 Task: Sort the products in the category "Mexican" by unit price (low first).
Action: Mouse moved to (17, 134)
Screenshot: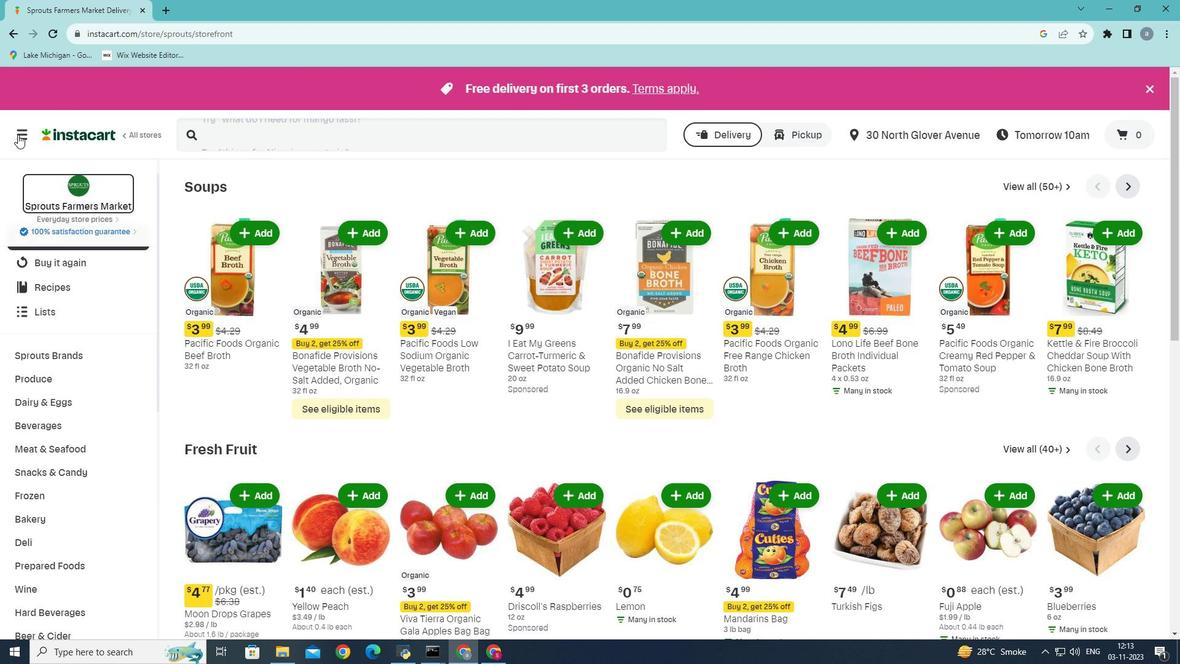 
Action: Mouse pressed left at (17, 134)
Screenshot: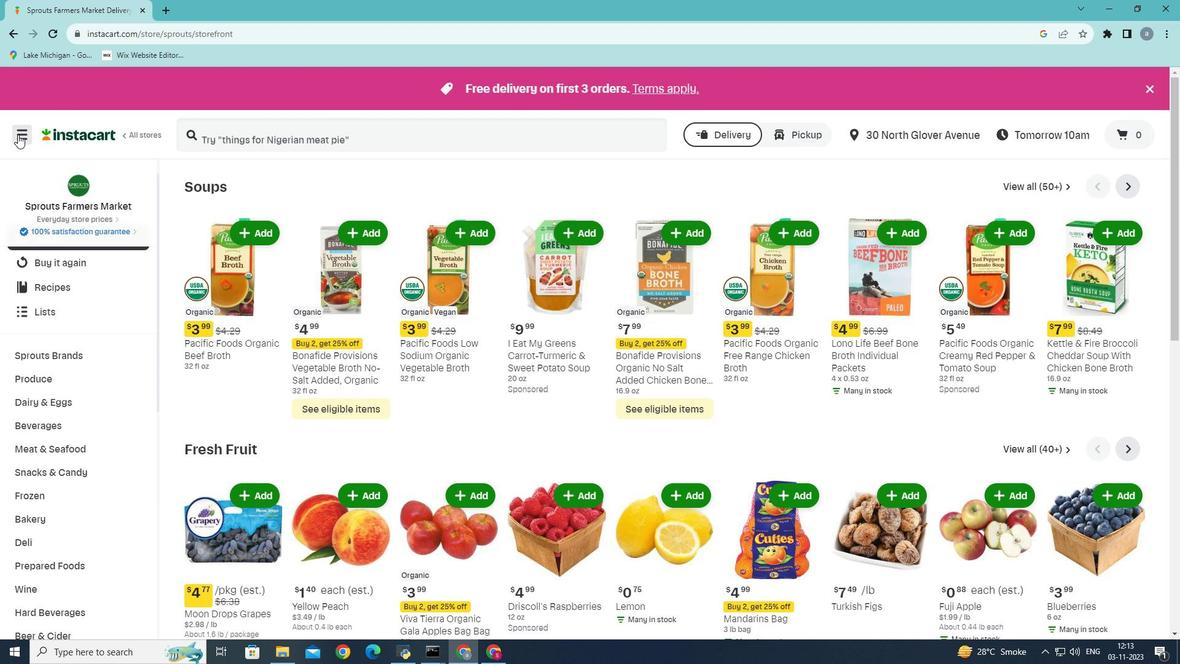 
Action: Mouse moved to (55, 345)
Screenshot: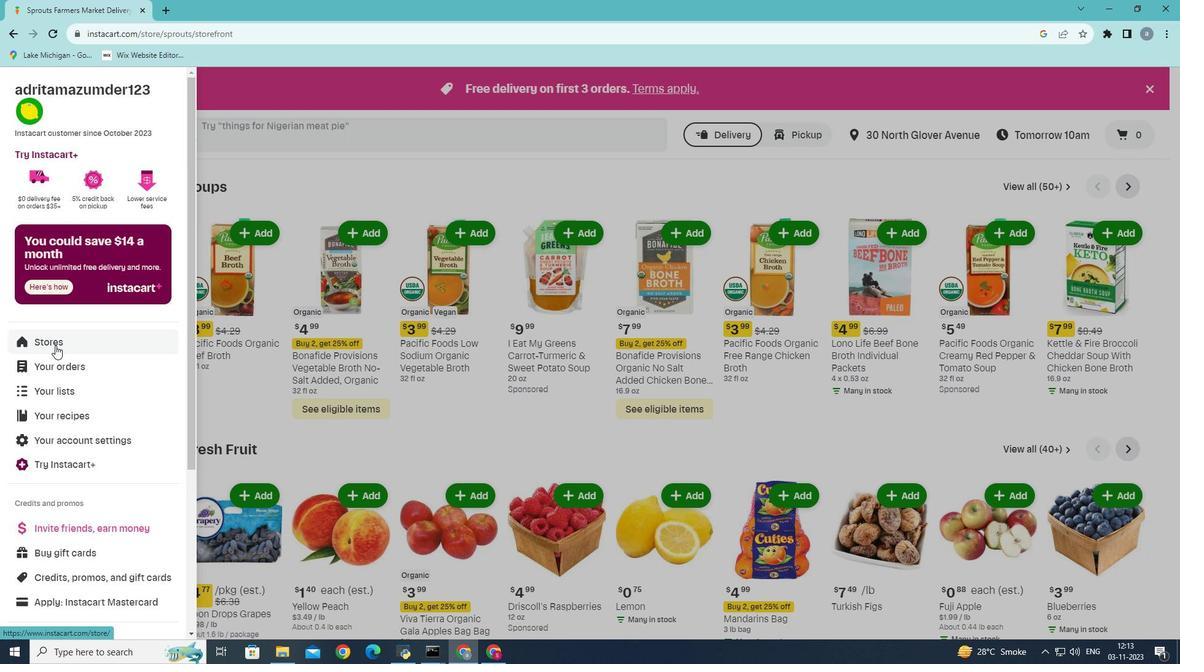
Action: Mouse pressed left at (55, 345)
Screenshot: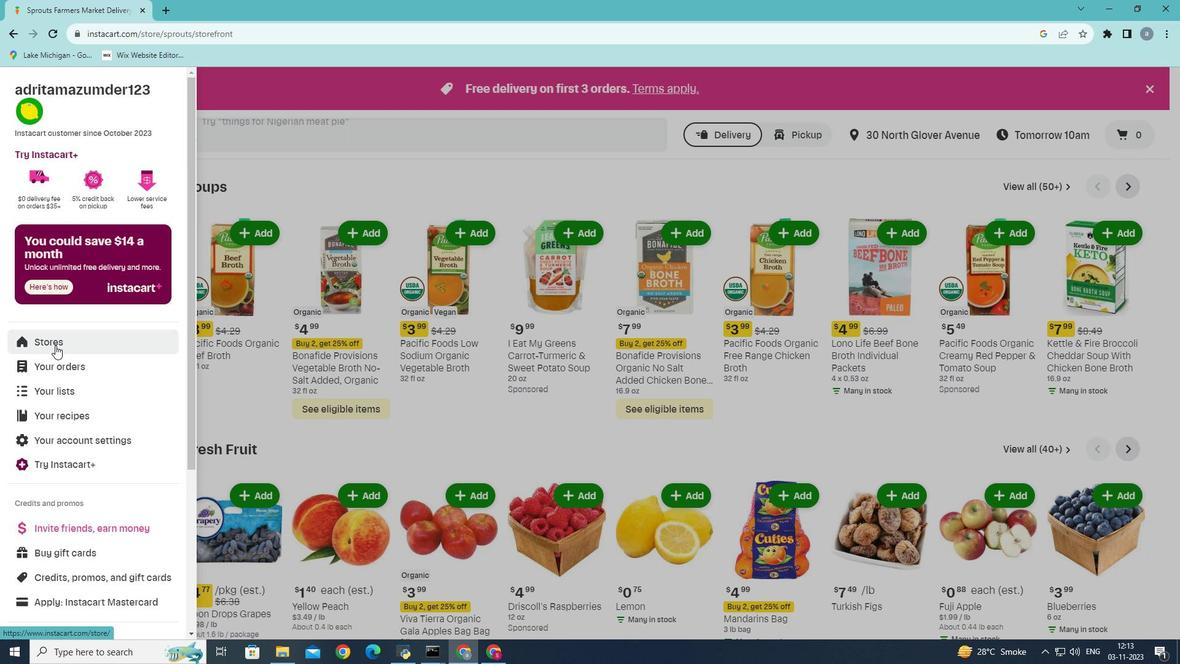 
Action: Mouse moved to (295, 131)
Screenshot: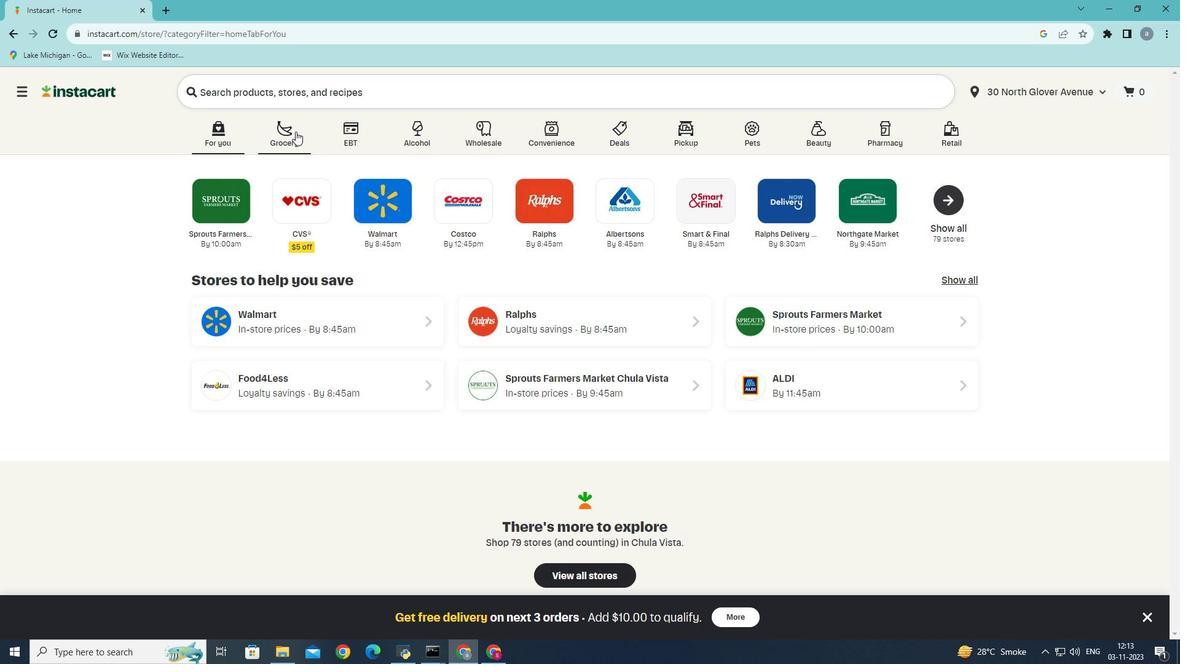 
Action: Mouse pressed left at (295, 131)
Screenshot: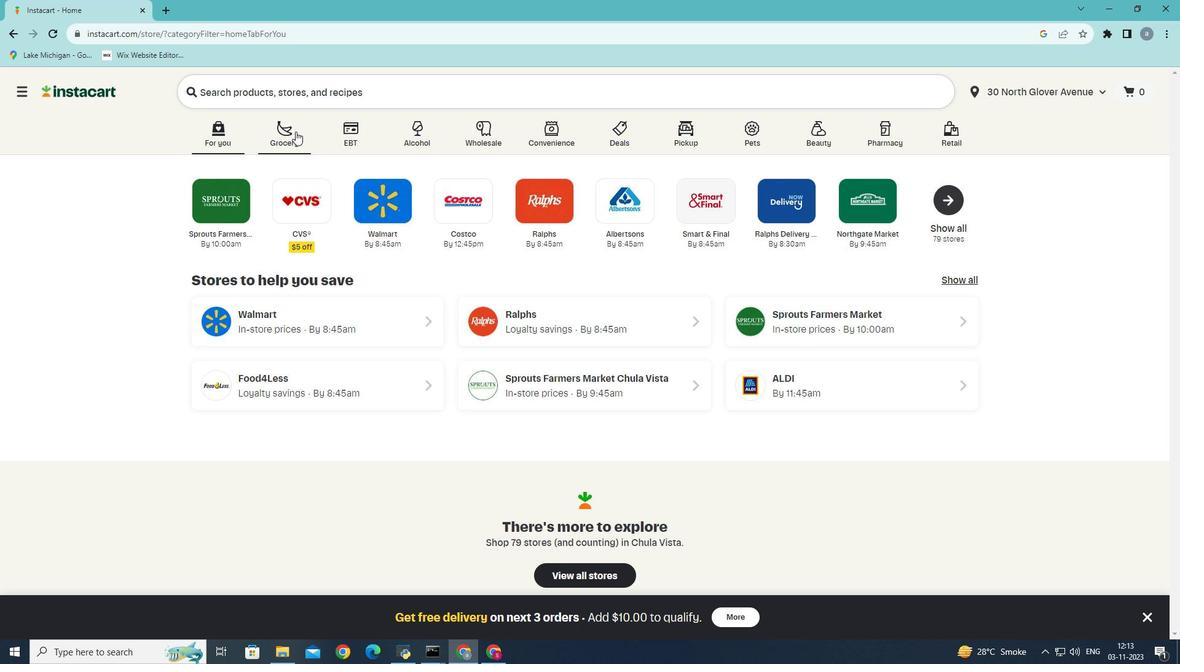 
Action: Mouse moved to (266, 365)
Screenshot: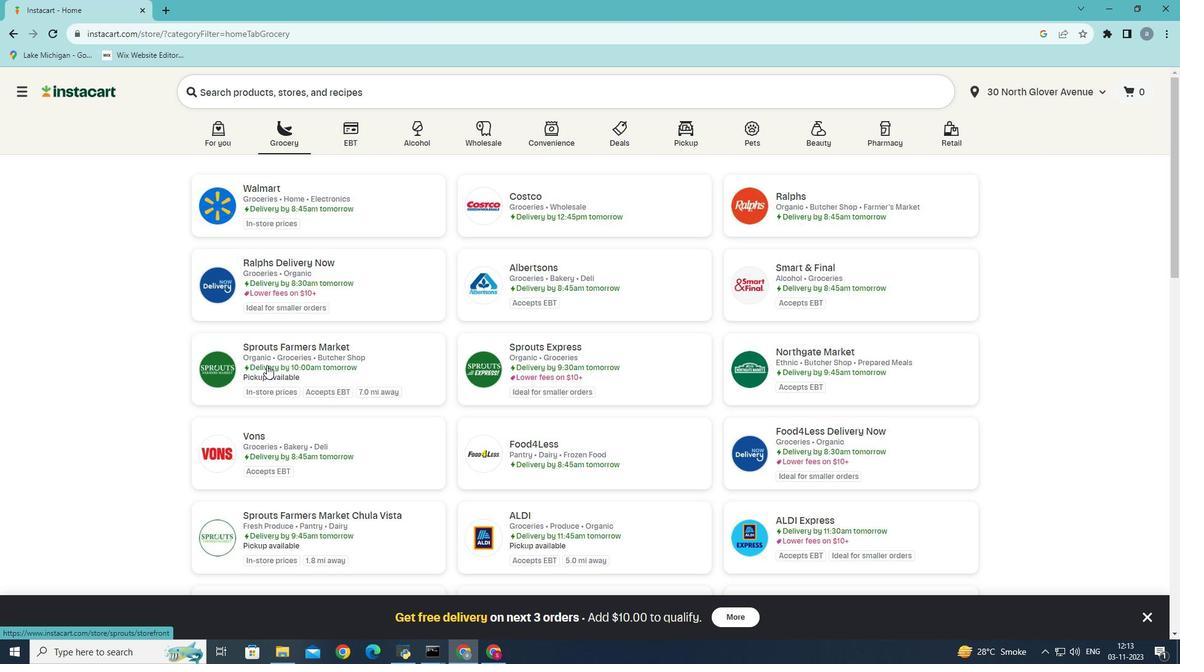
Action: Mouse pressed left at (266, 365)
Screenshot: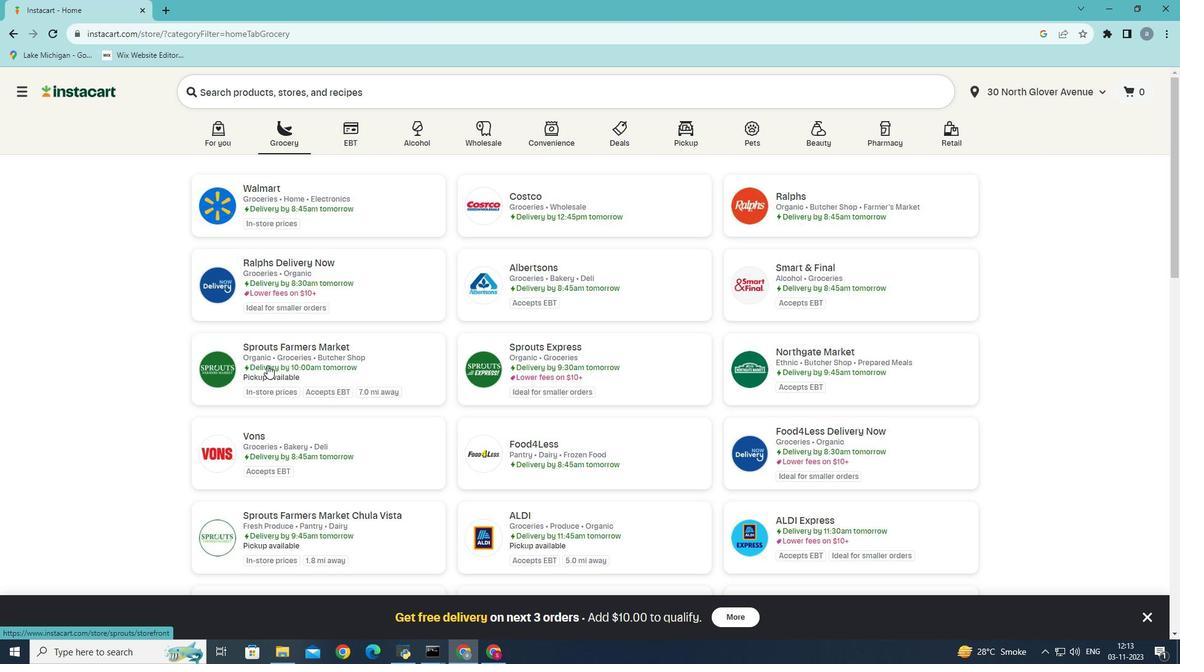 
Action: Mouse moved to (36, 631)
Screenshot: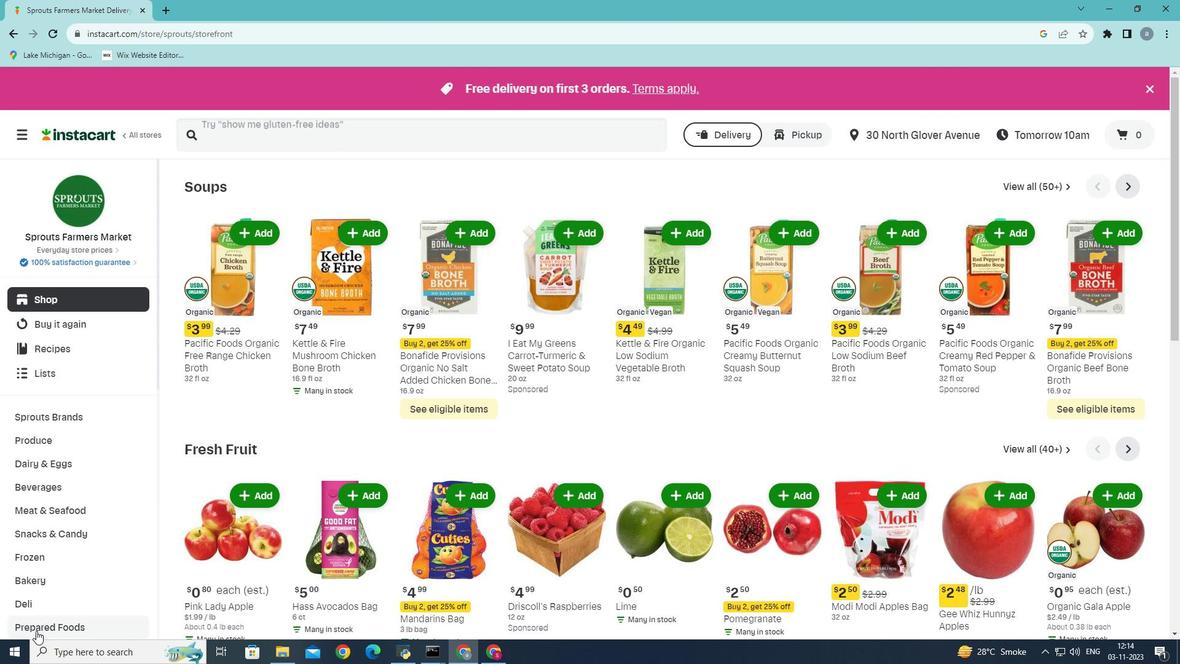
Action: Mouse pressed left at (36, 631)
Screenshot: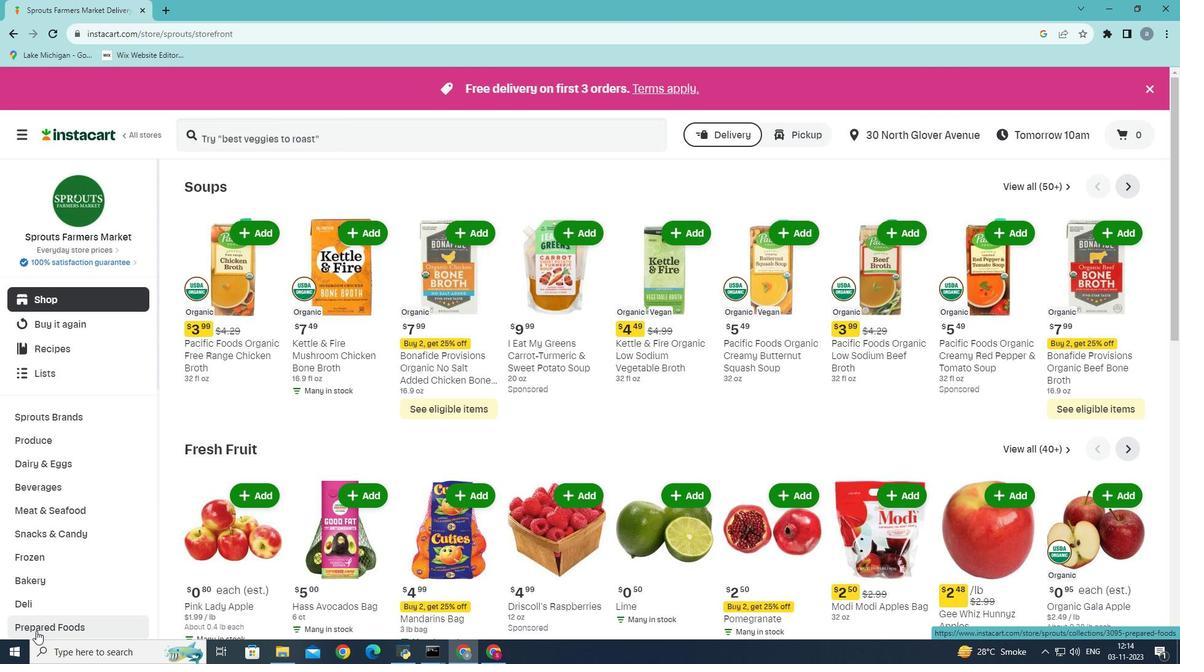 
Action: Mouse moved to (420, 214)
Screenshot: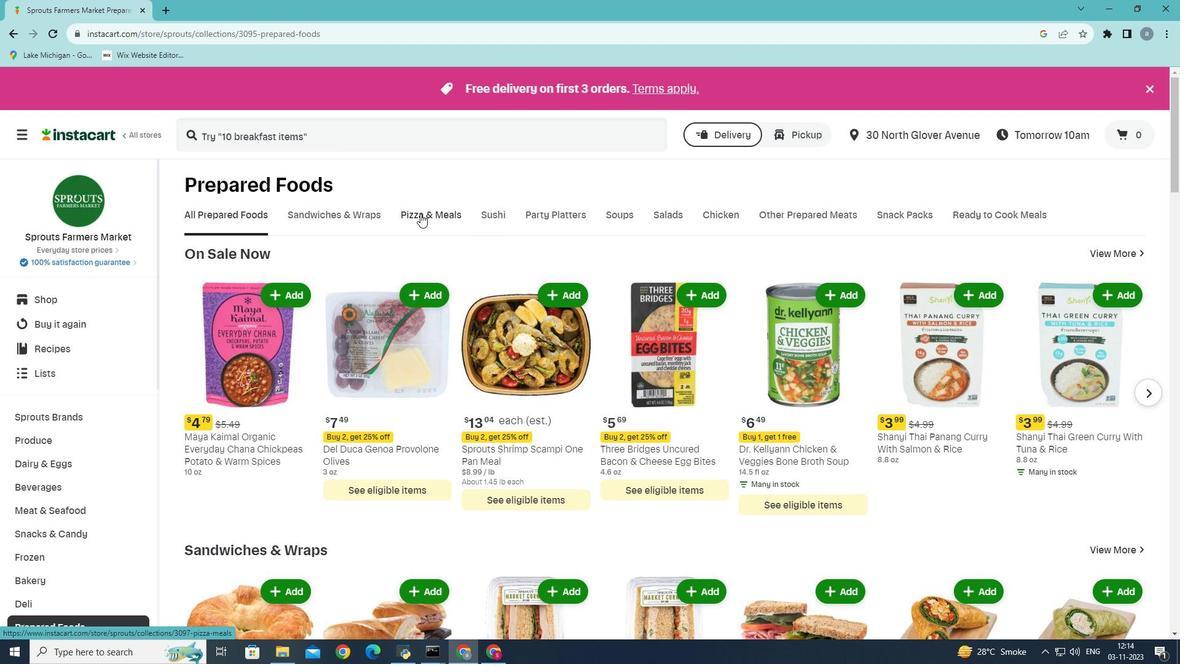 
Action: Mouse pressed left at (420, 214)
Screenshot: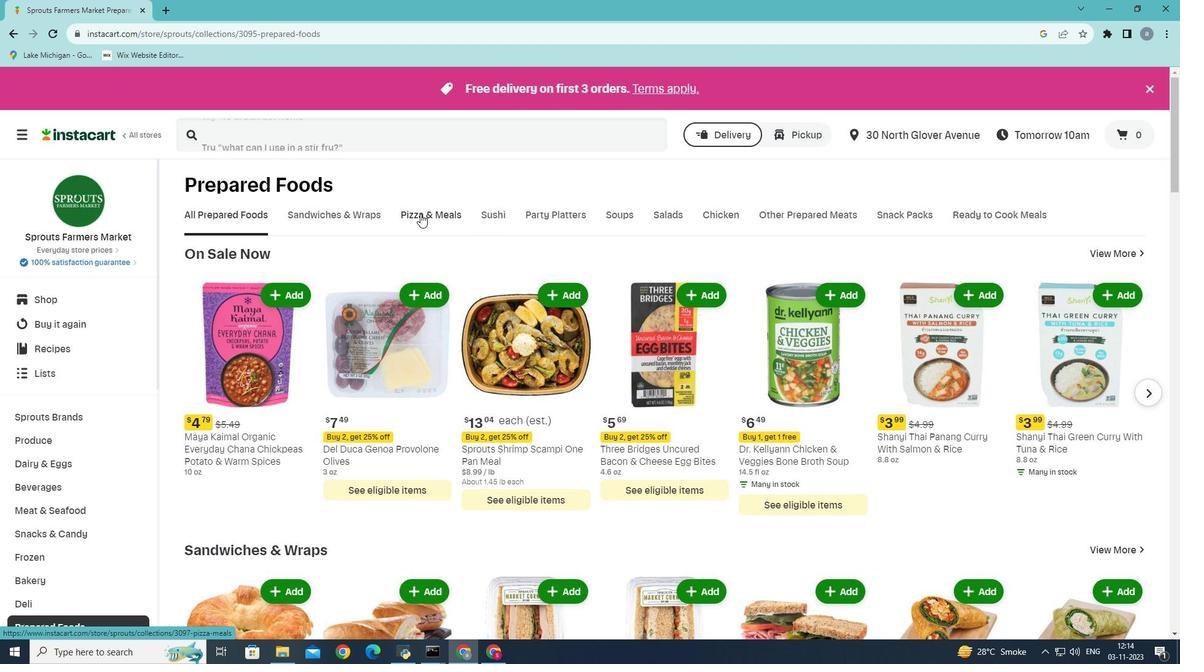 
Action: Mouse moved to (556, 268)
Screenshot: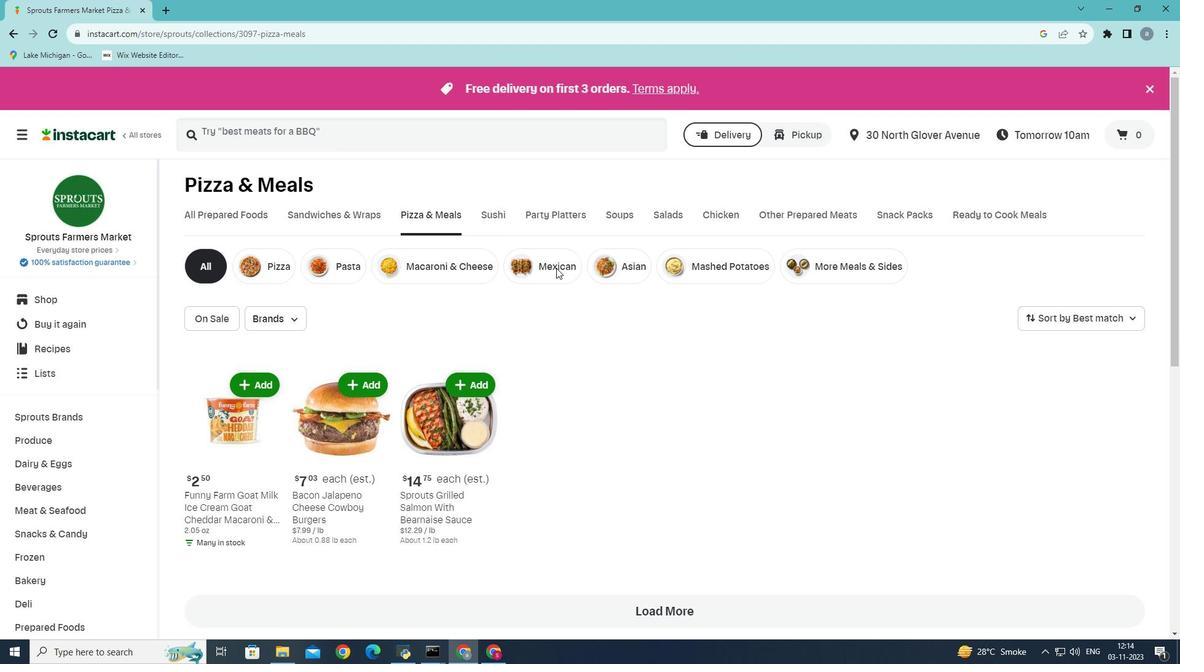 
Action: Mouse pressed left at (556, 268)
Screenshot: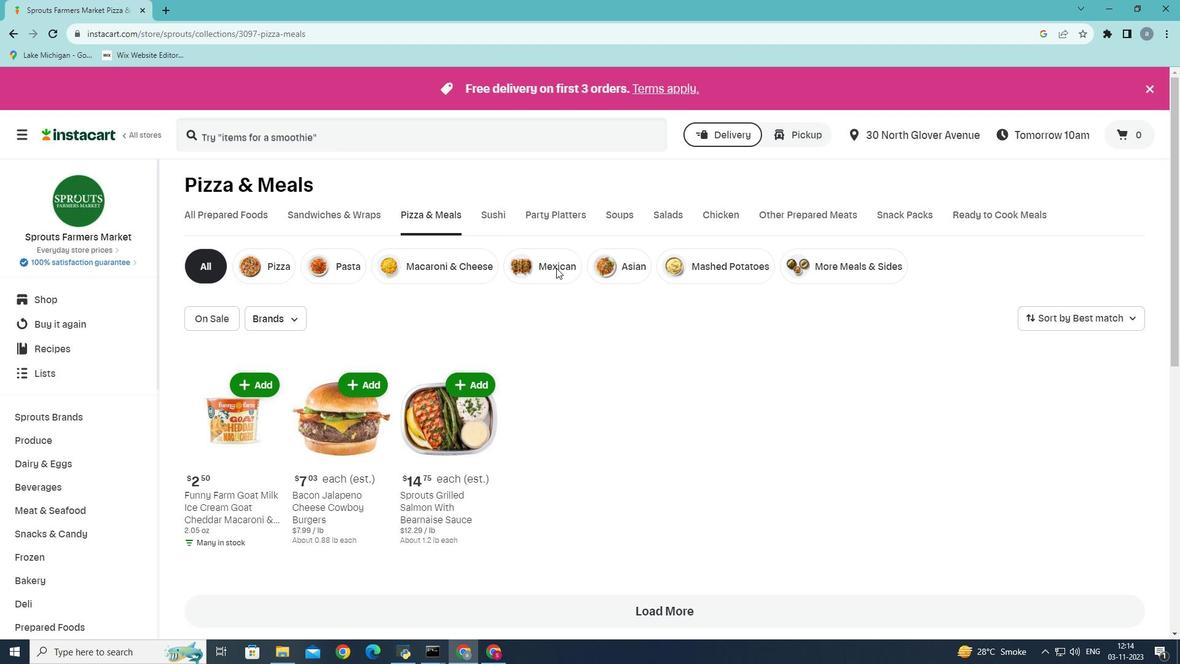 
Action: Mouse moved to (1135, 311)
Screenshot: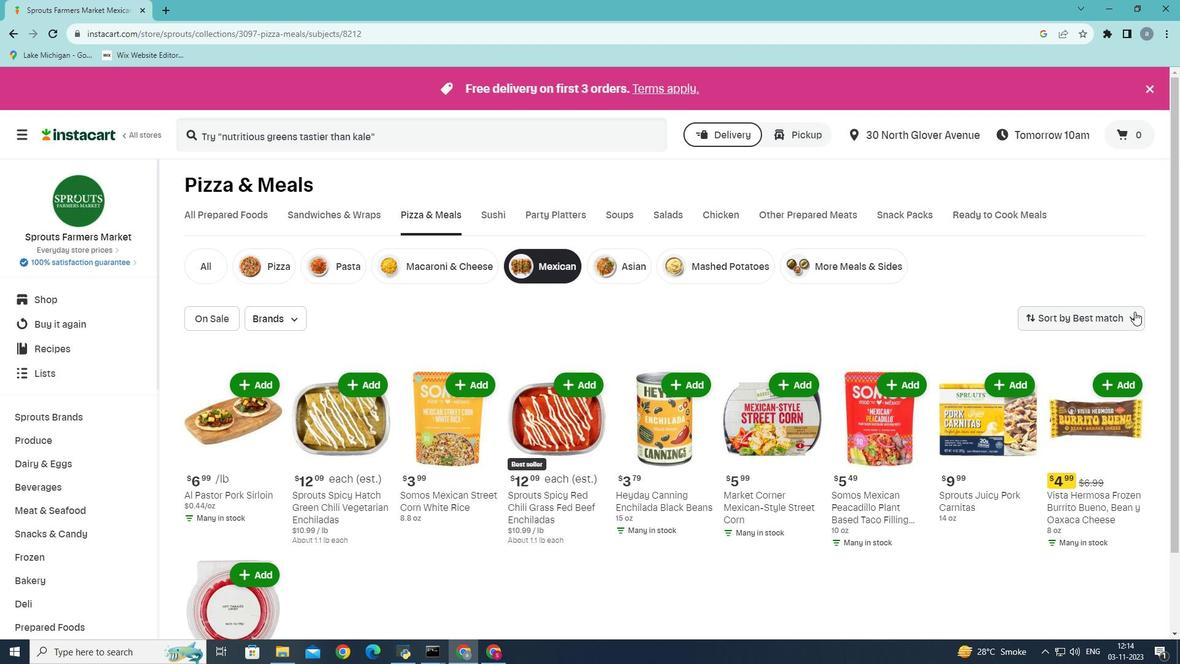
Action: Mouse pressed left at (1135, 311)
Screenshot: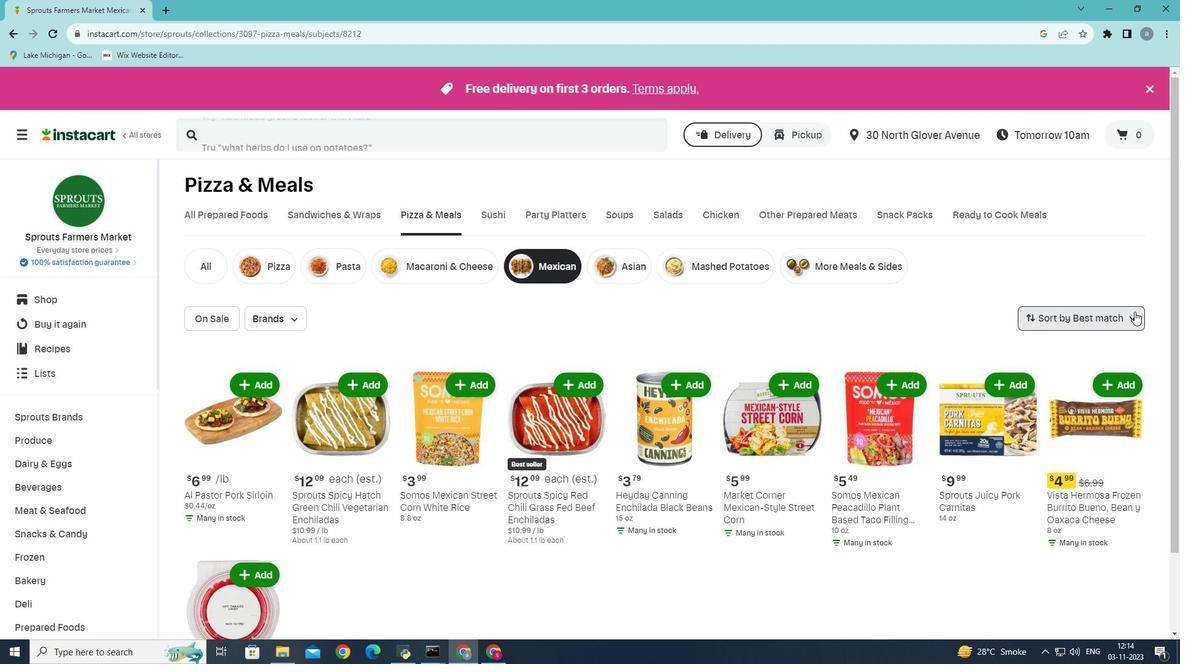 
Action: Mouse moved to (1090, 430)
Screenshot: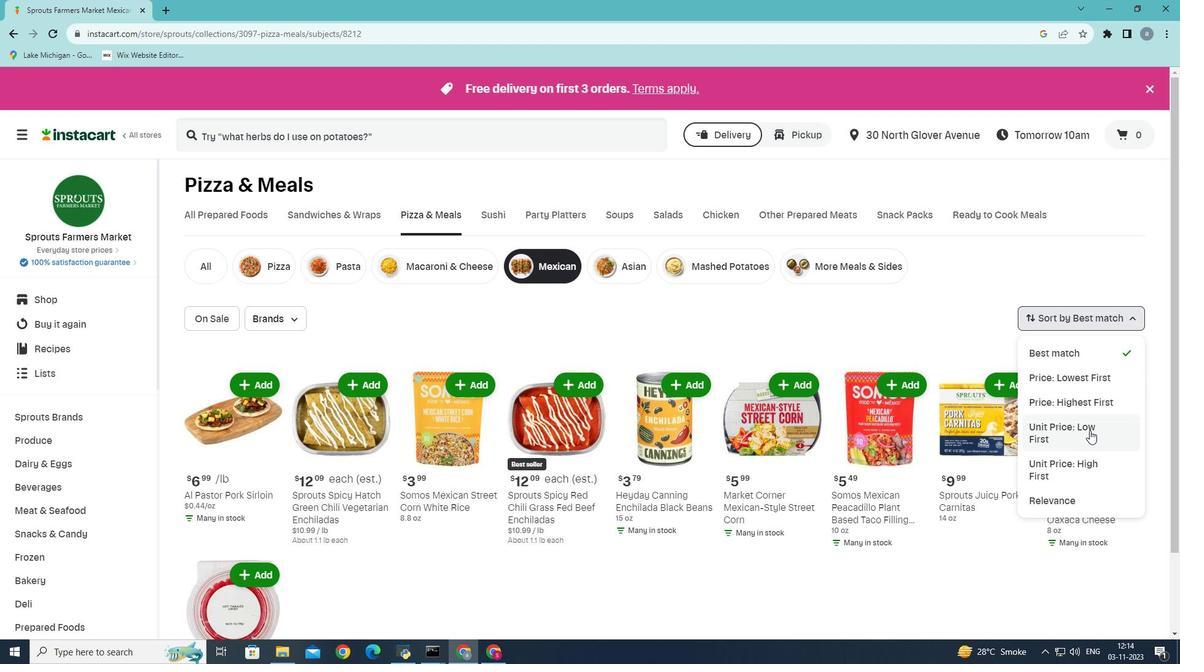 
Action: Mouse pressed left at (1090, 430)
Screenshot: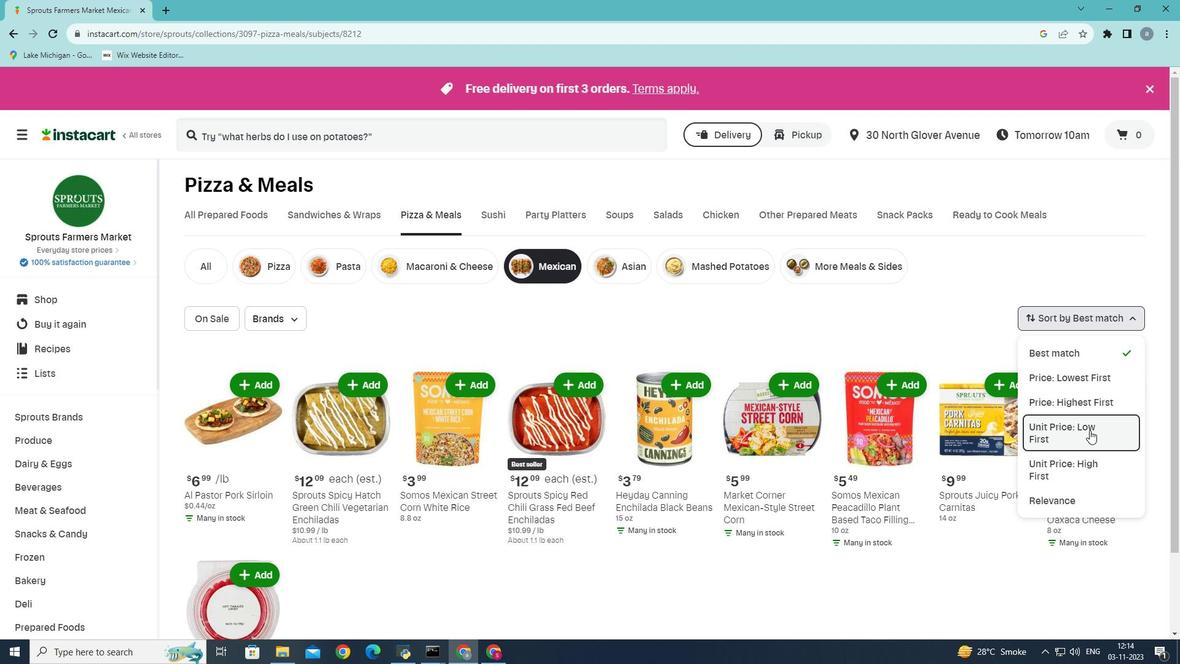 
Action: Mouse moved to (928, 423)
Screenshot: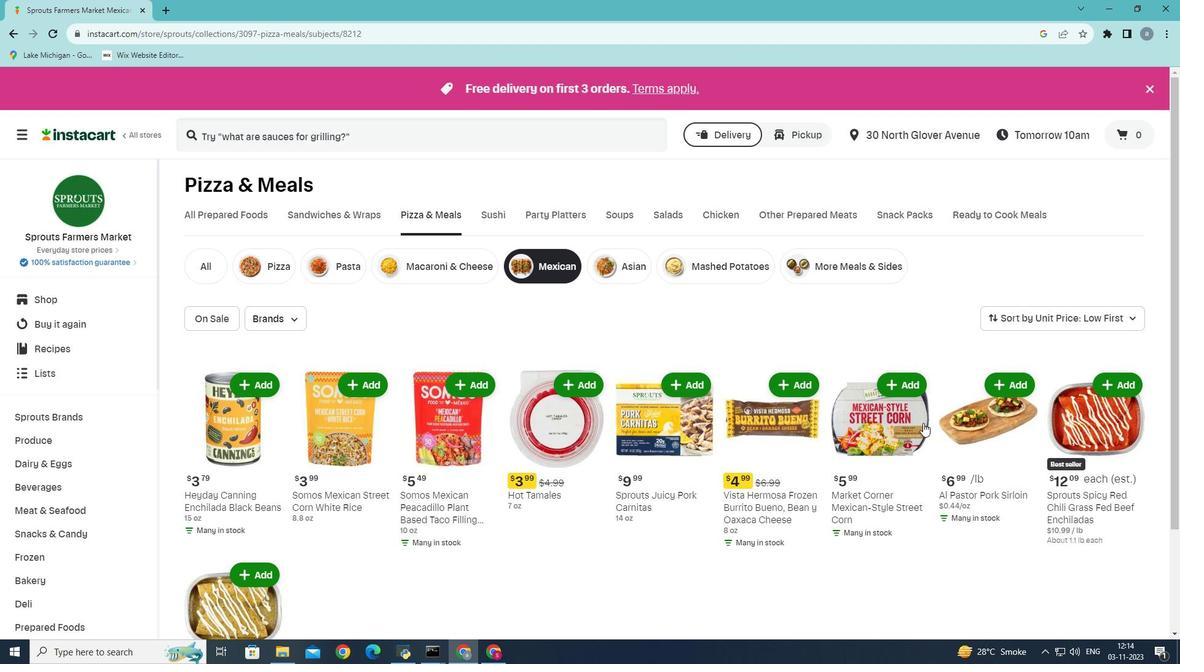 
